 Task: Create New Customer with Customer Name: What She Wore, Billing Address Line1: 3115 Abia Martin Drive, Billing Address Line2:  Panther Burn, Billing Address Line3:  Mississippi 38765, Cell Number: 631-497-1043_x000D_

Action: Mouse moved to (195, 41)
Screenshot: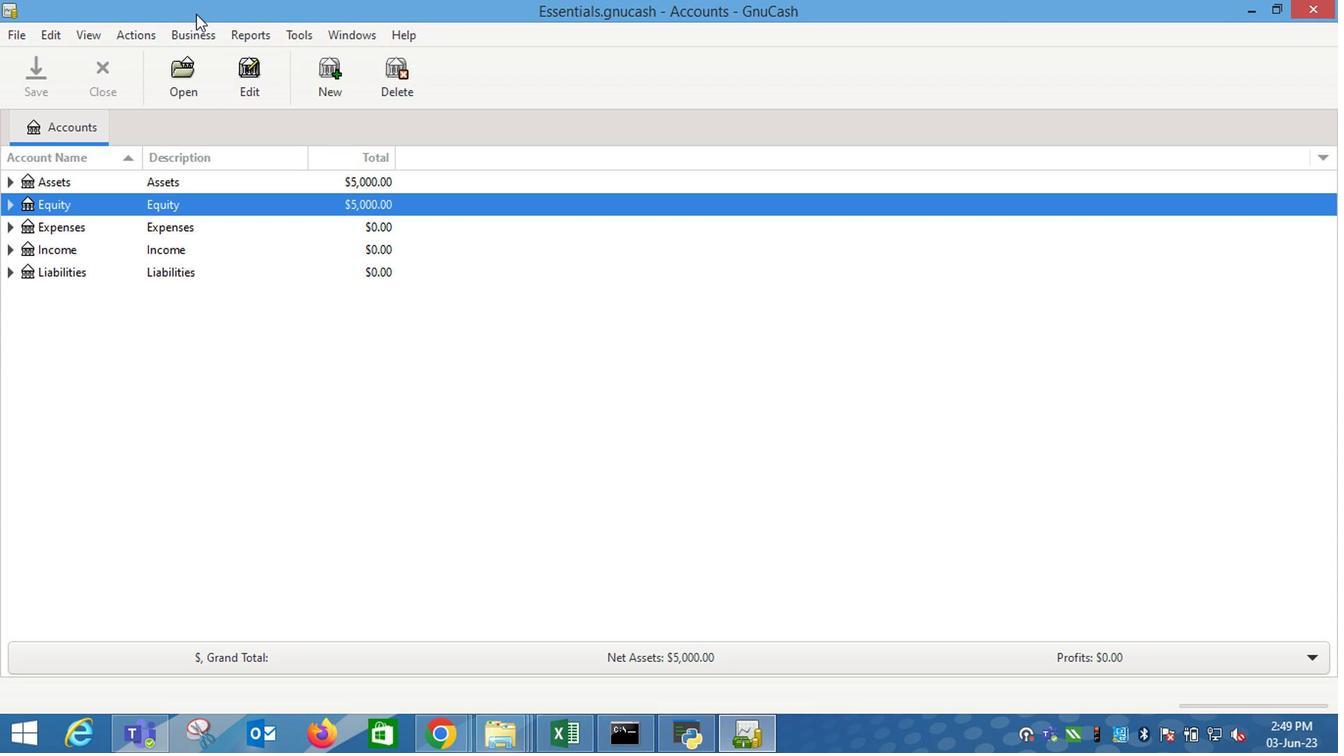 
Action: Mouse pressed left at (195, 41)
Screenshot: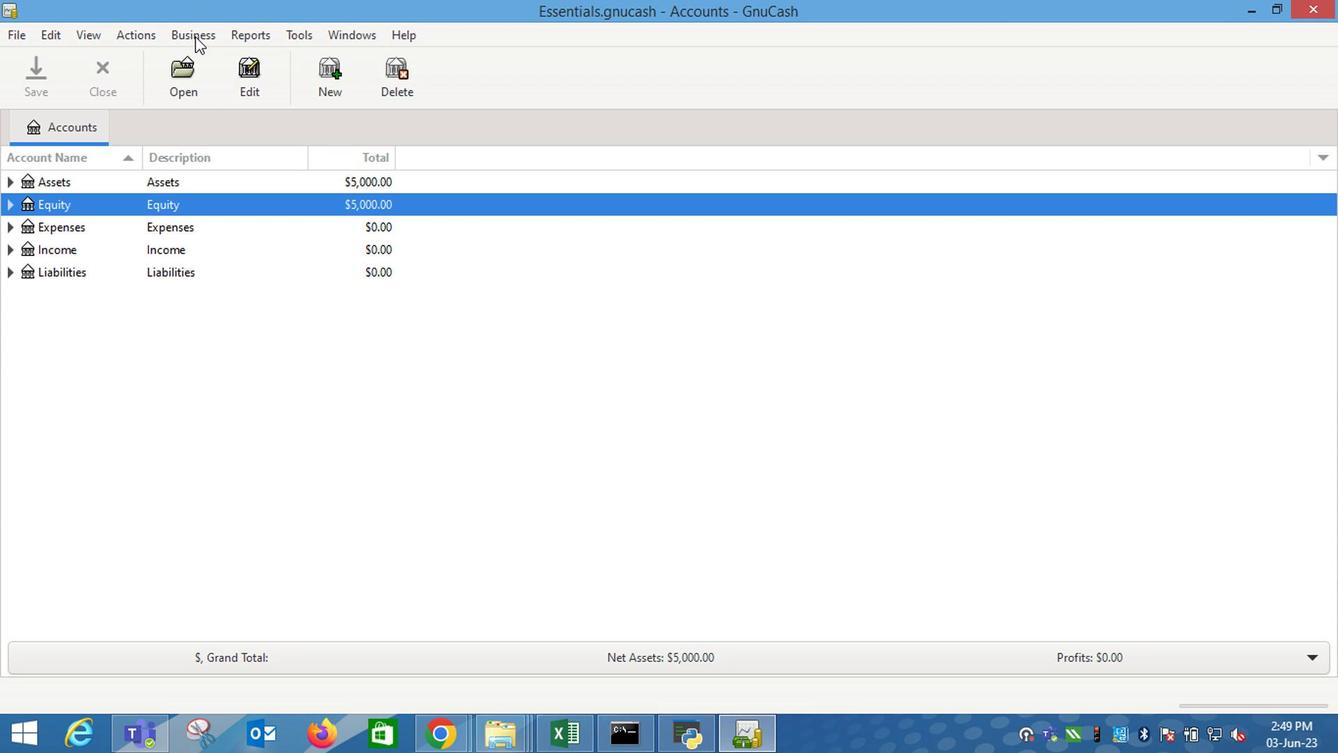 
Action: Mouse moved to (422, 92)
Screenshot: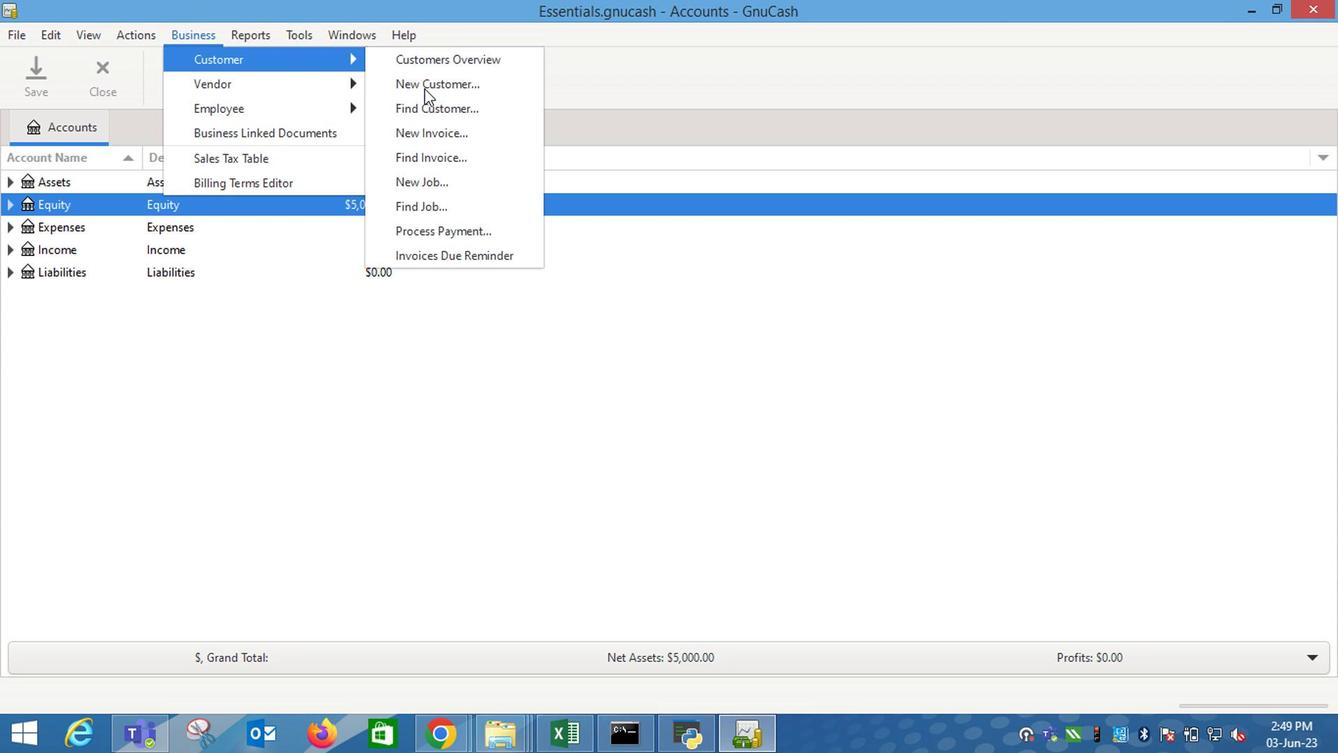 
Action: Mouse pressed left at (422, 92)
Screenshot: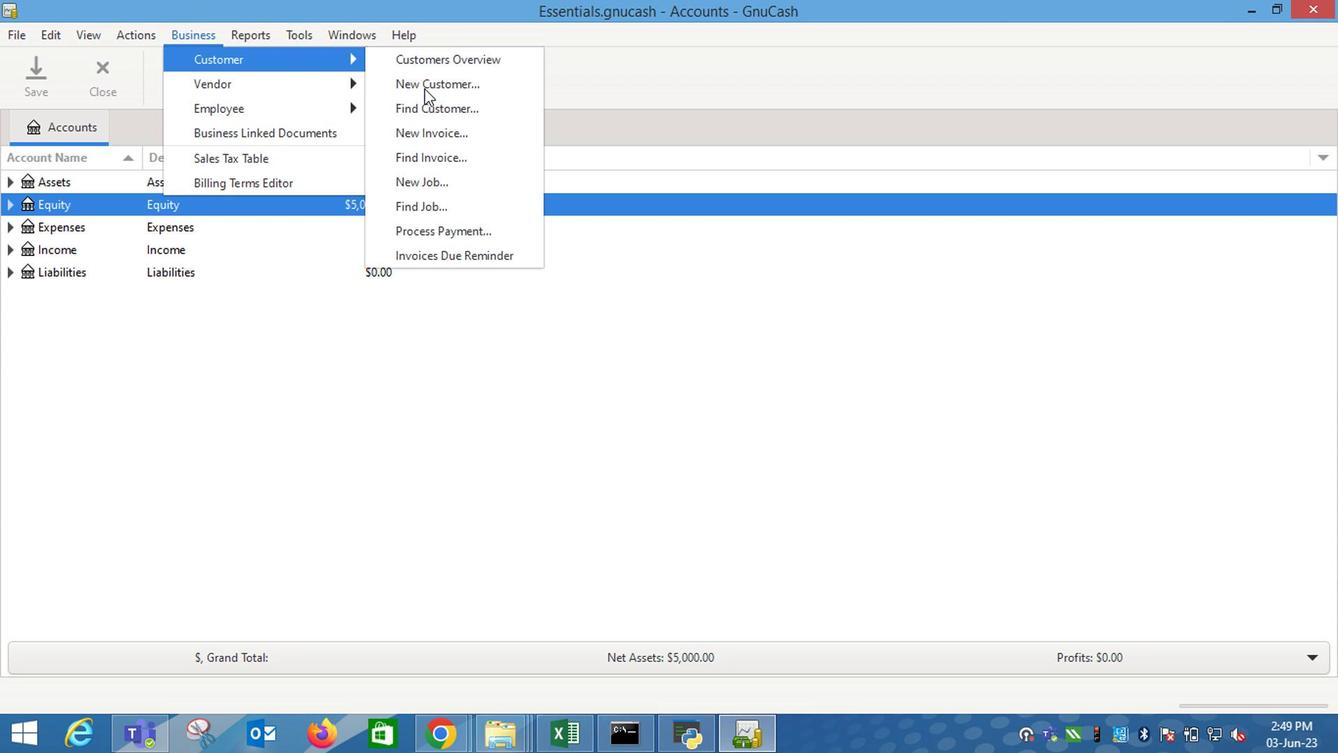 
Action: Mouse moved to (1022, 249)
Screenshot: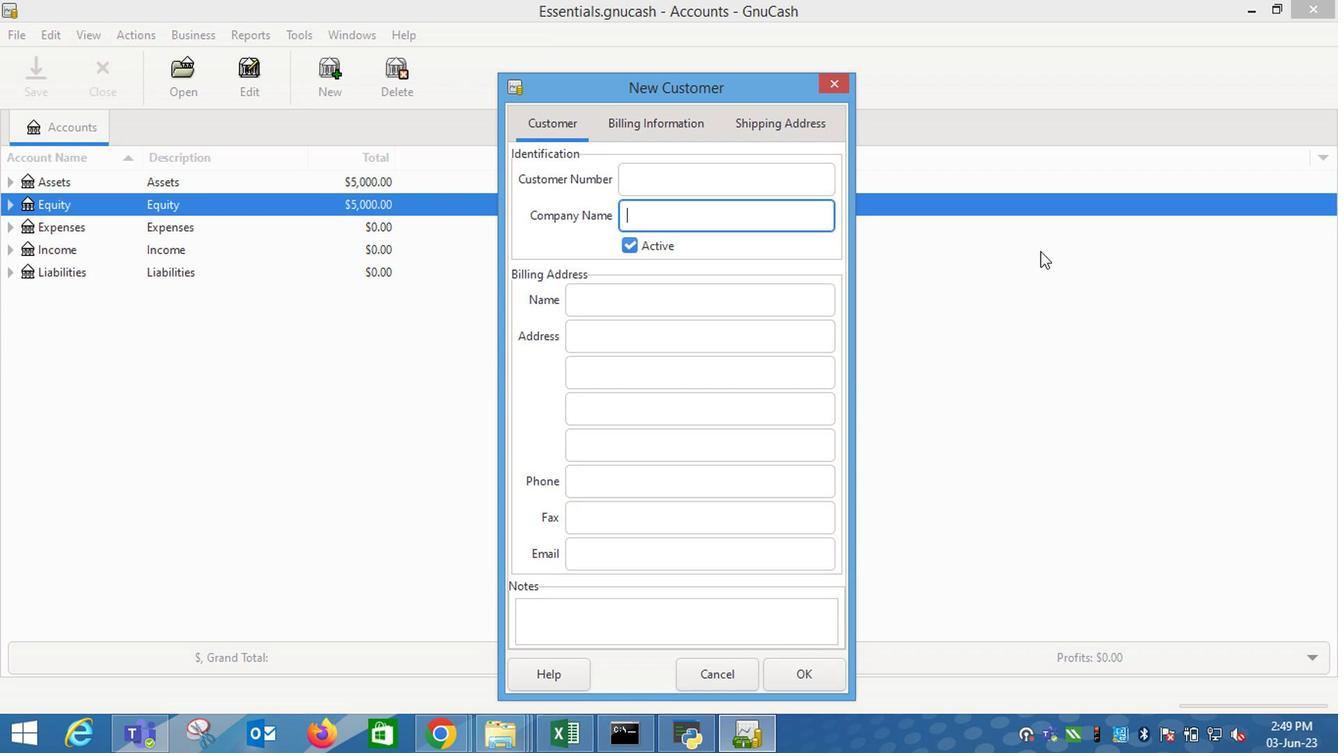 
Action: Key pressed <Key.shift_r>What<Key.space><Key.shift_r>She<Key.space><Key.shift_r>Wore<Key.tab><Key.tab><Key.tab>3115<Key.space><Key.shift_r>Abia<Key.space><Key.shift_r>Martin<Key.space><Key.shift_r>Drive<Key.tab><Key.shift_r>PA<Key.tab><Key.shift_r>Mi<Key.tab><Key.tab>631-497-1043
Screenshot: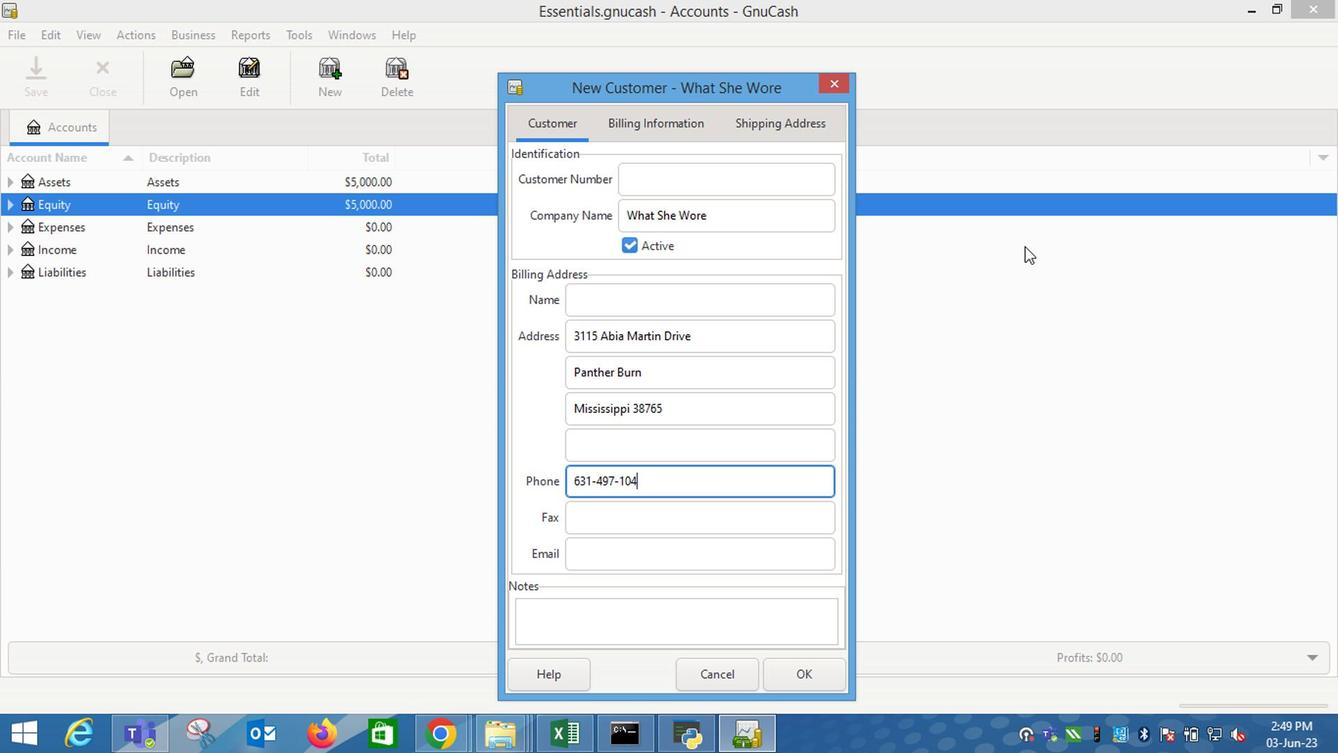 
Action: Mouse moved to (677, 127)
Screenshot: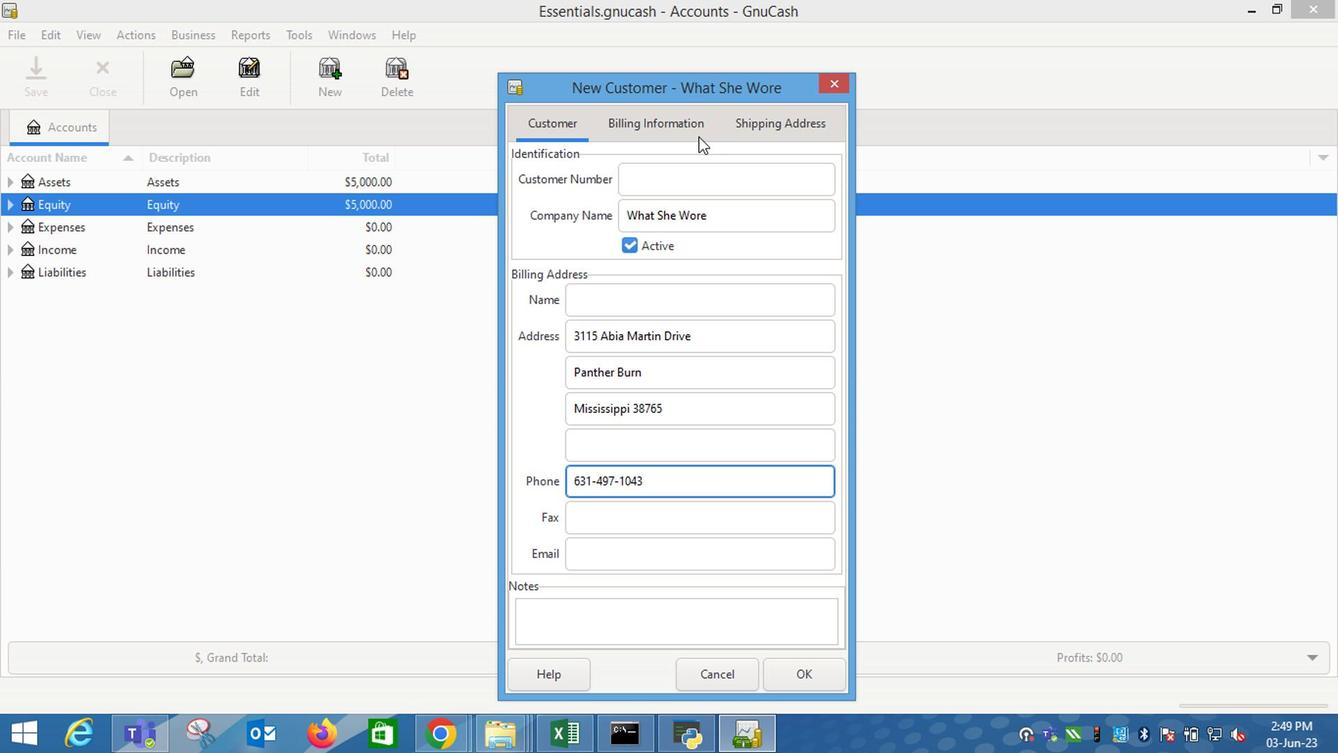
Action: Mouse pressed left at (677, 127)
Screenshot: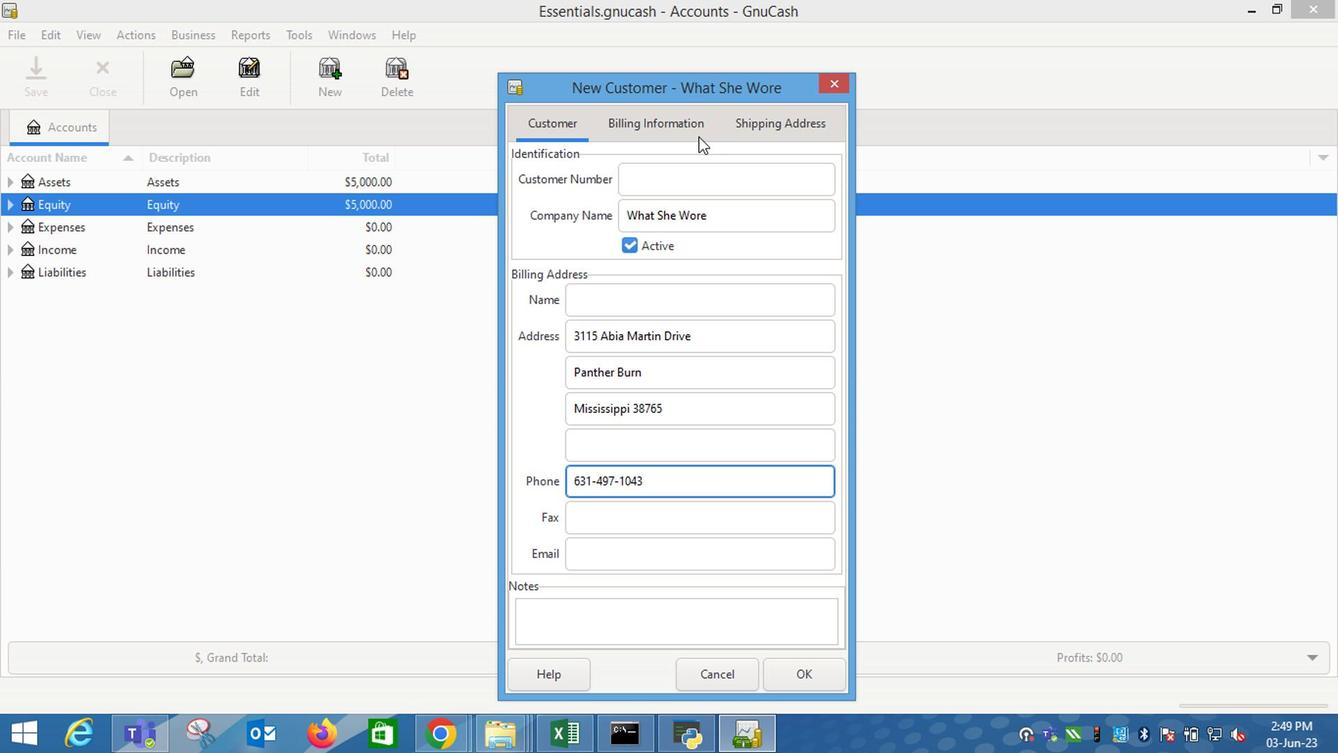 
Action: Mouse moved to (800, 666)
Screenshot: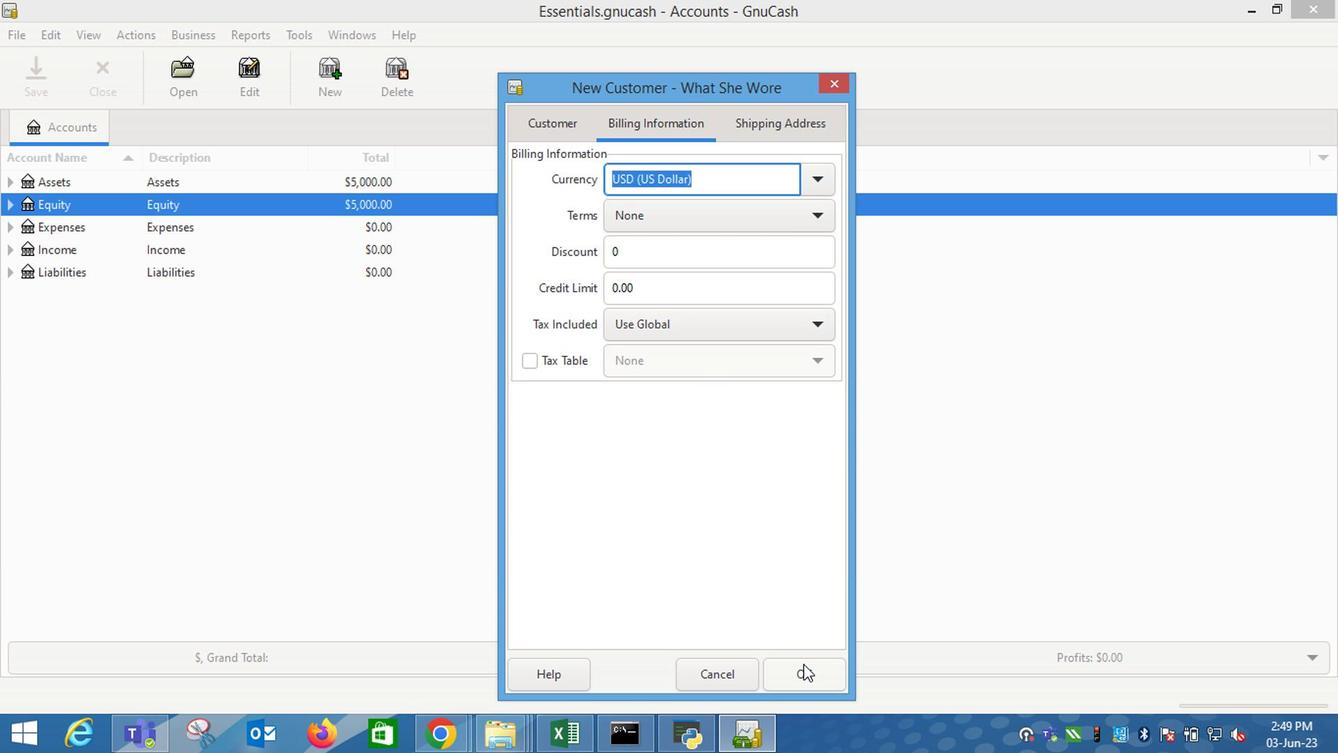 
Action: Mouse pressed left at (800, 666)
Screenshot: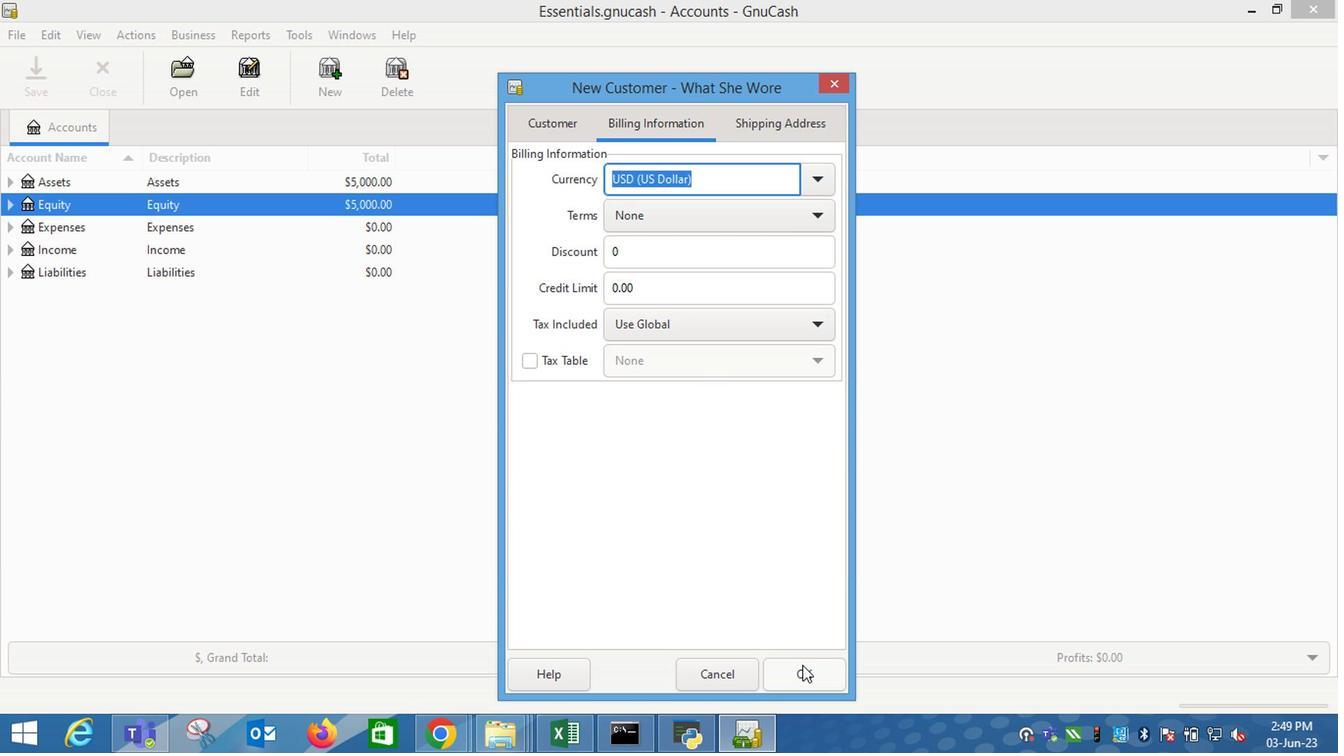
Action: Mouse moved to (709, 432)
Screenshot: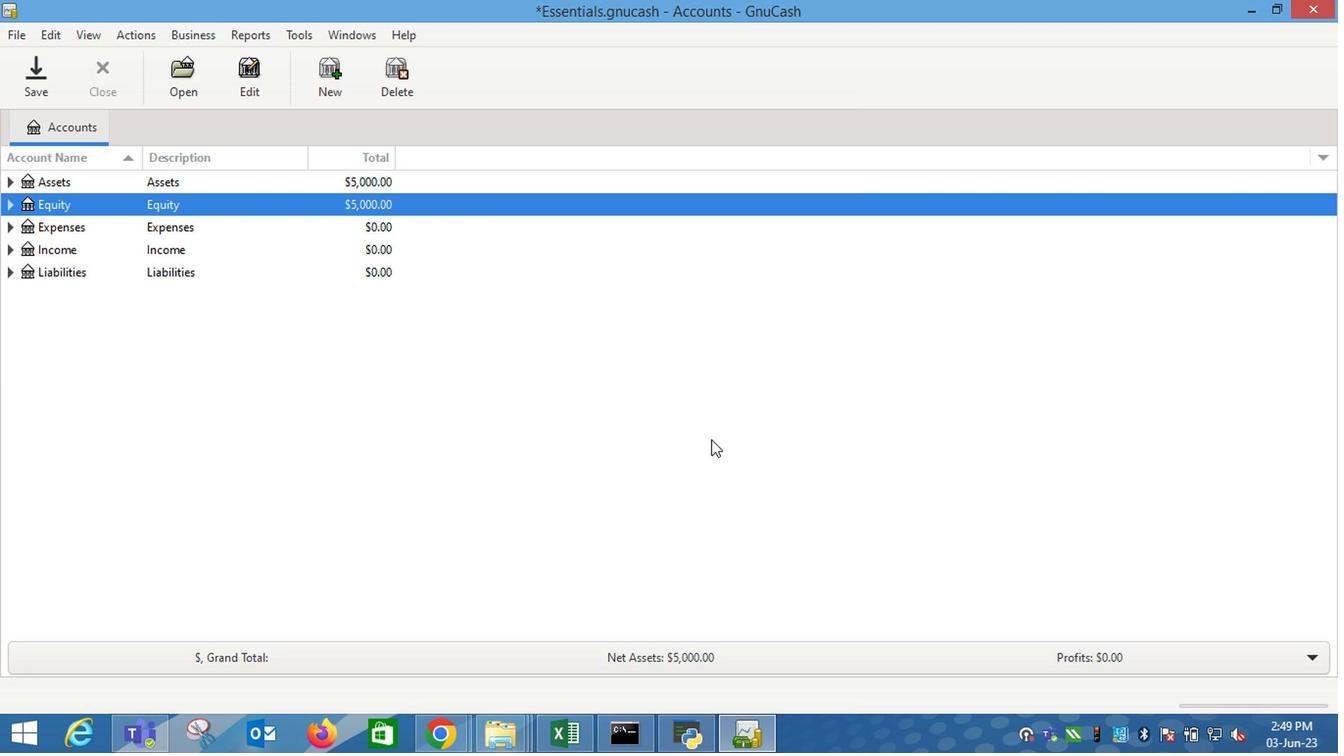 
